 Task: Learn more about a business.
Action: Mouse moved to (936, 127)
Screenshot: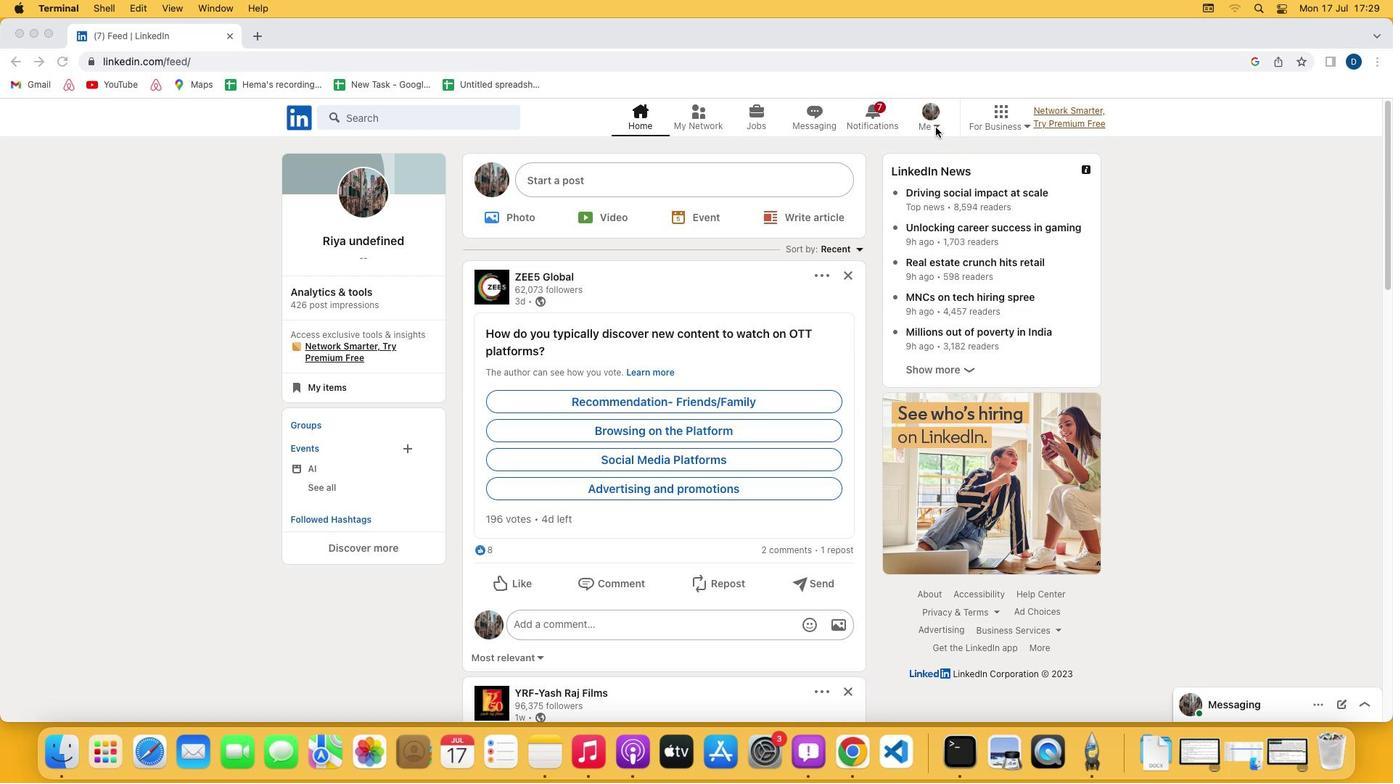 
Action: Mouse pressed left at (936, 127)
Screenshot: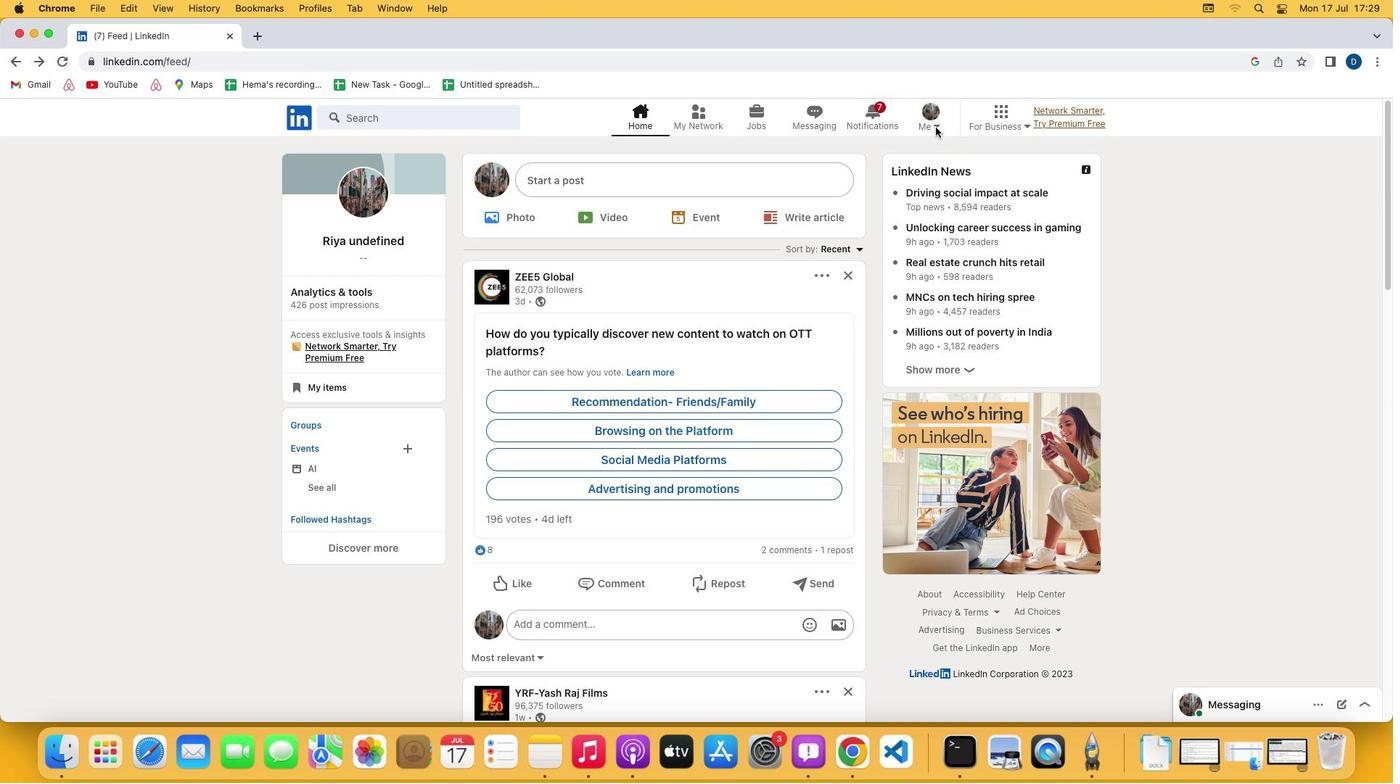 
Action: Mouse moved to (938, 126)
Screenshot: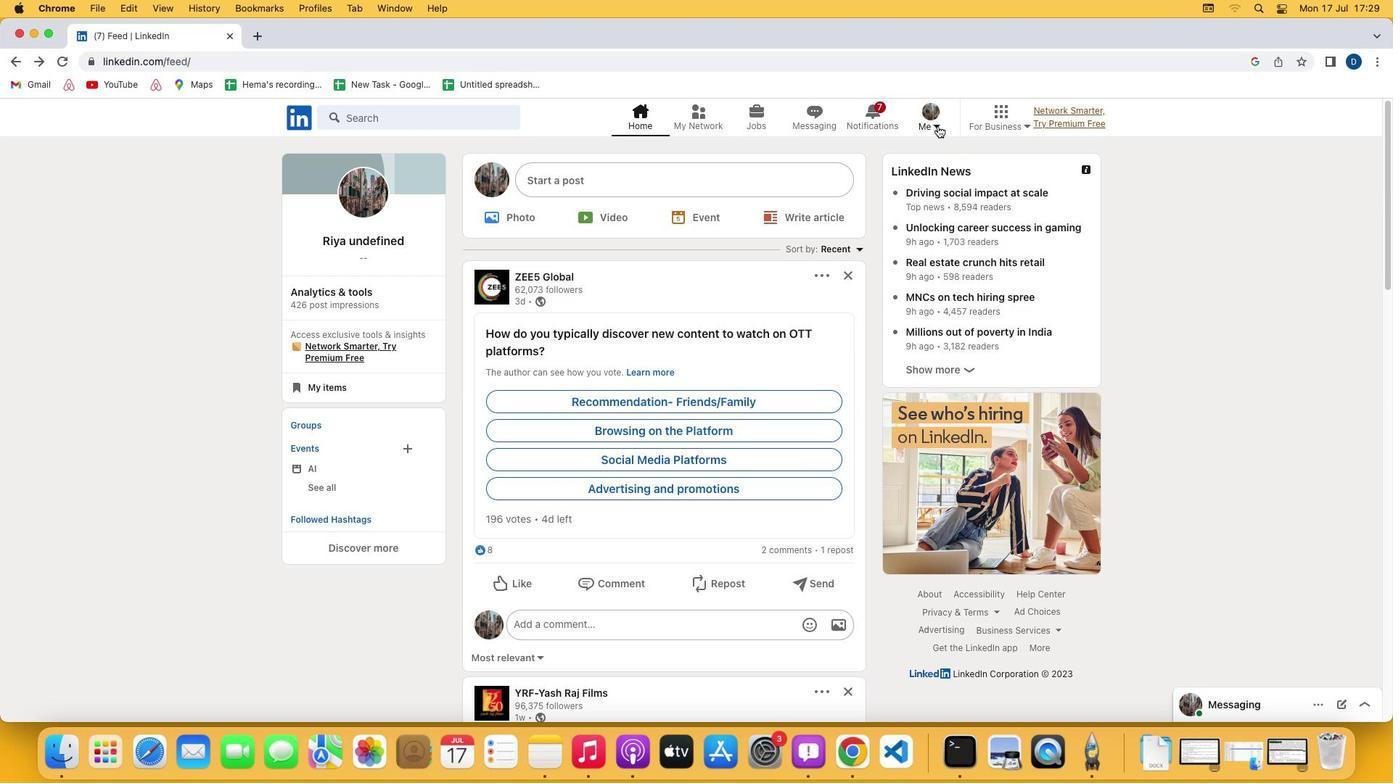 
Action: Mouse pressed left at (938, 126)
Screenshot: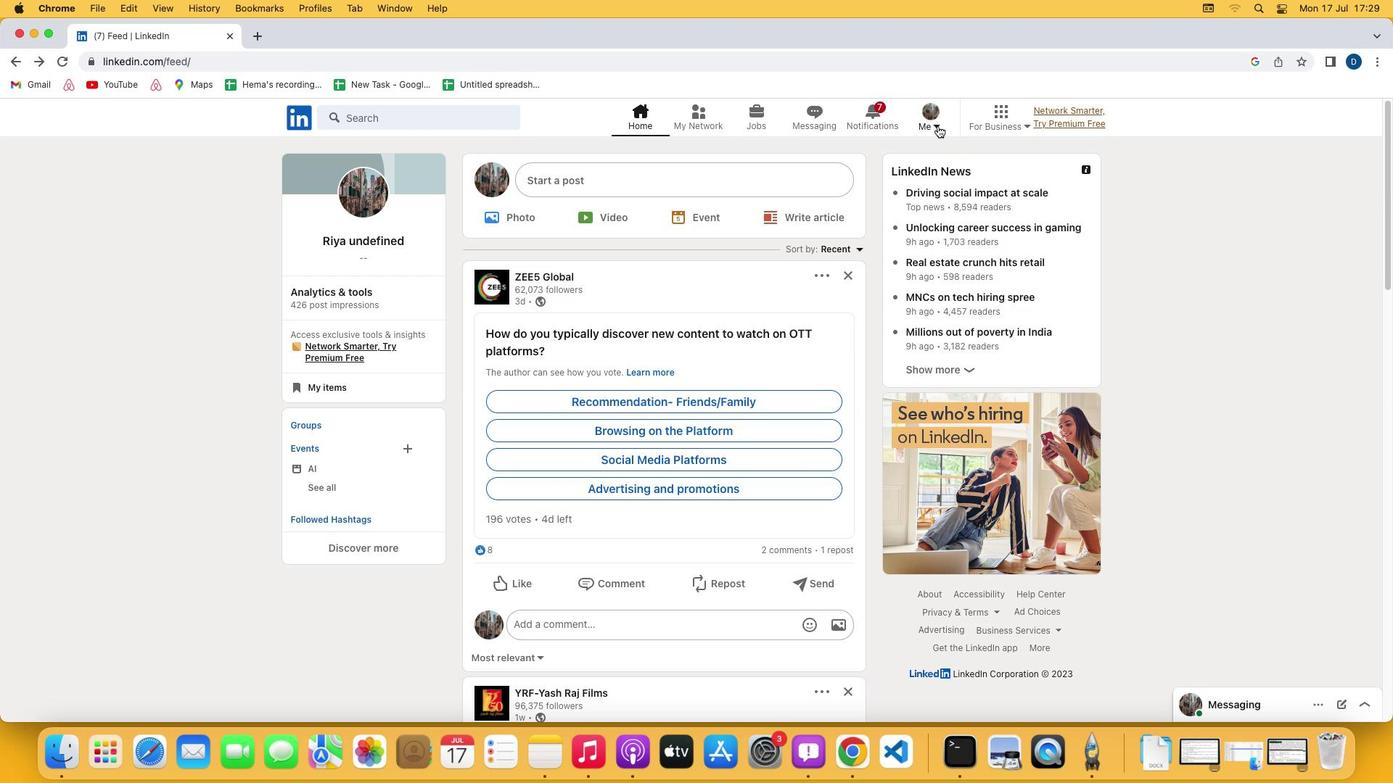 
Action: Mouse moved to (831, 279)
Screenshot: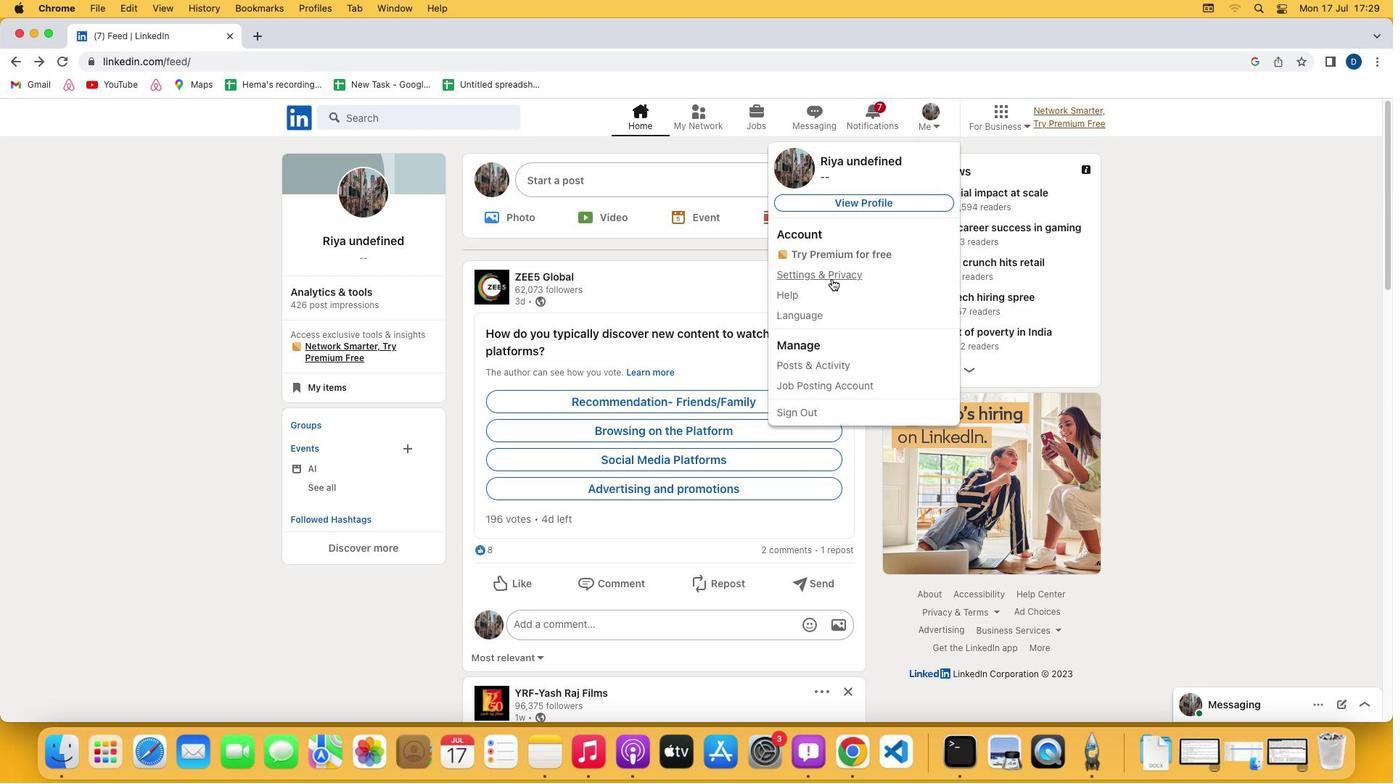 
Action: Mouse pressed left at (831, 279)
Screenshot: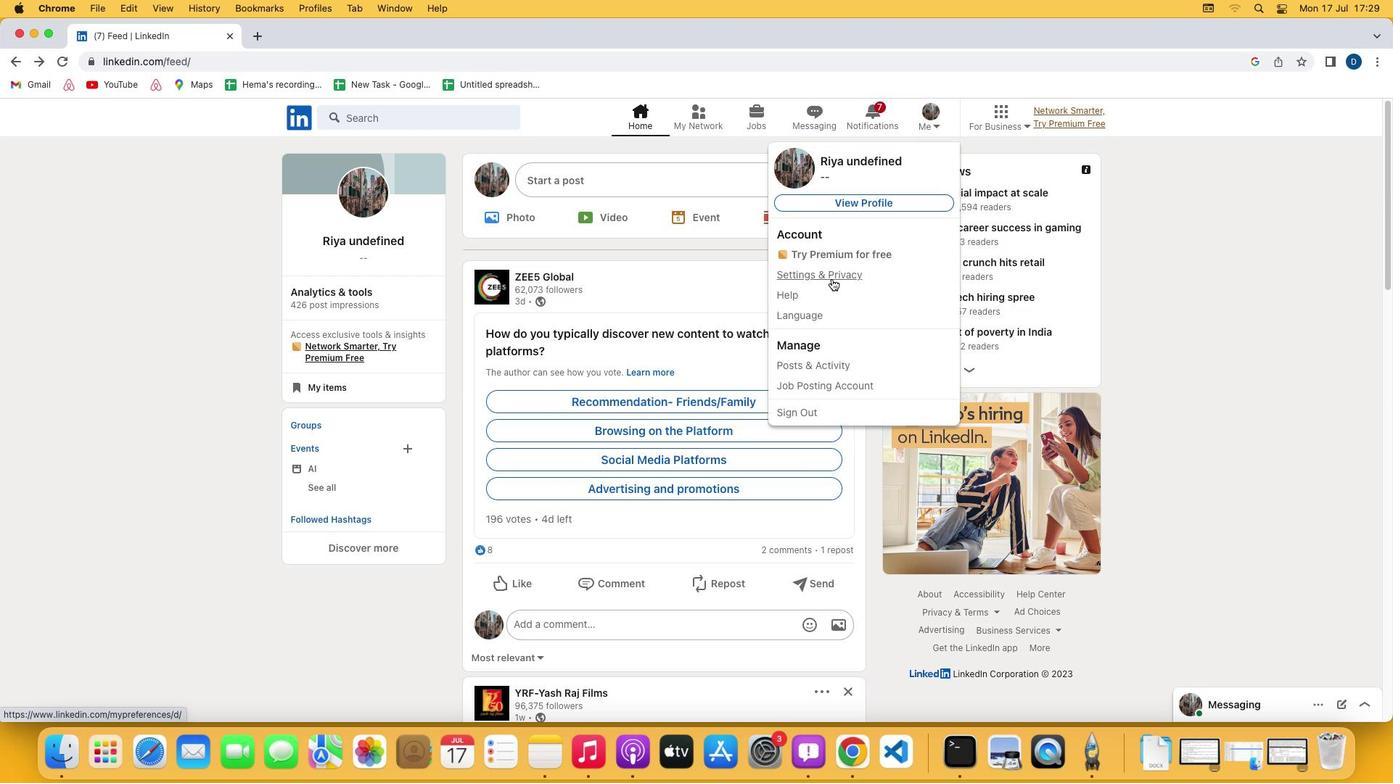 
Action: Mouse moved to (607, 487)
Screenshot: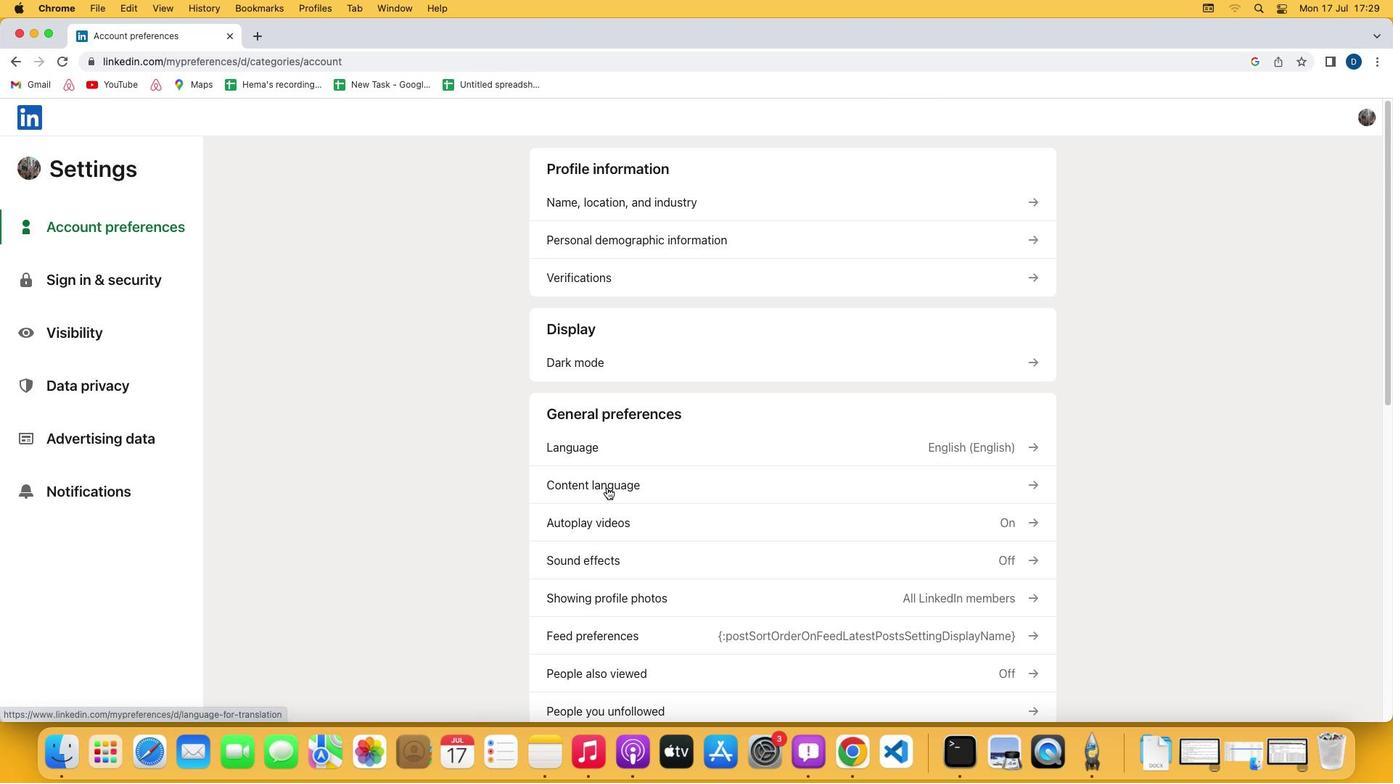 
Action: Mouse scrolled (607, 487) with delta (0, 0)
Screenshot: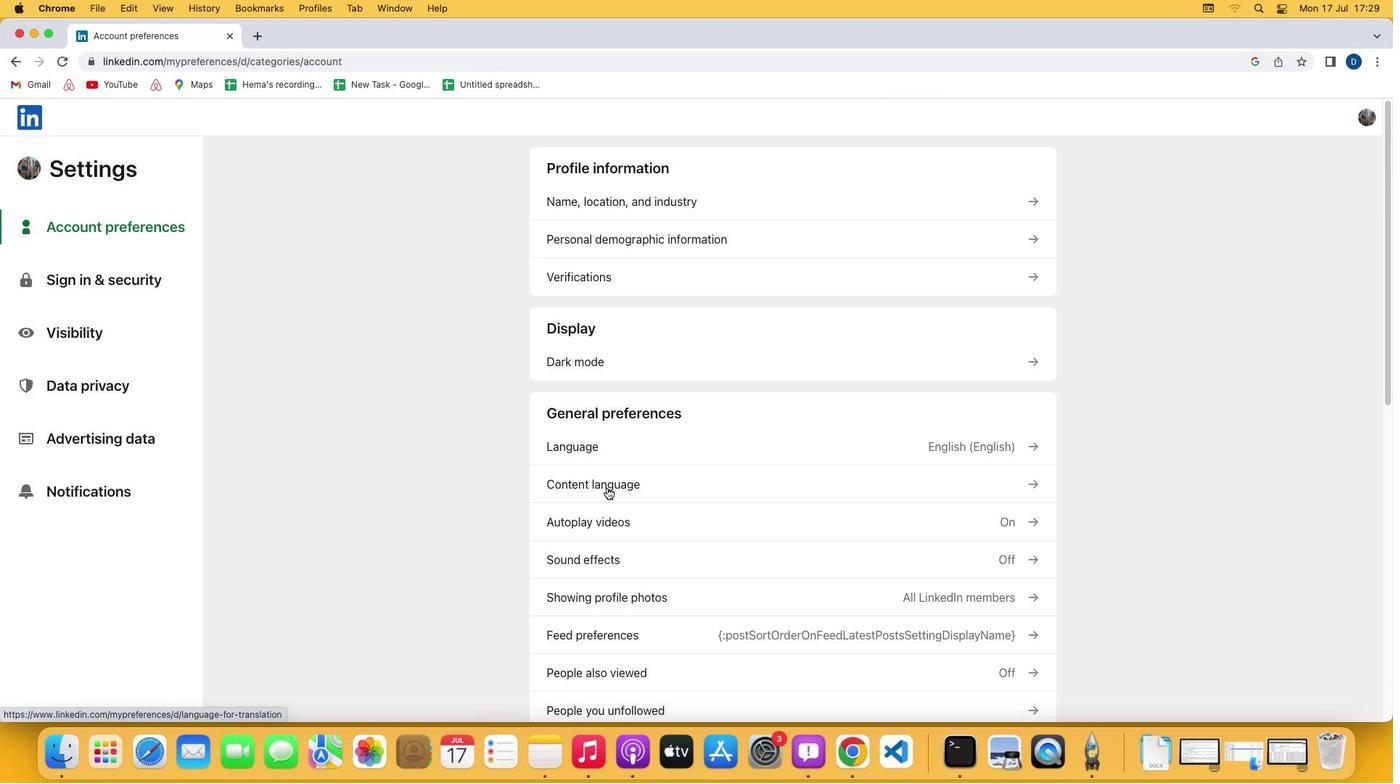 
Action: Mouse scrolled (607, 487) with delta (0, 0)
Screenshot: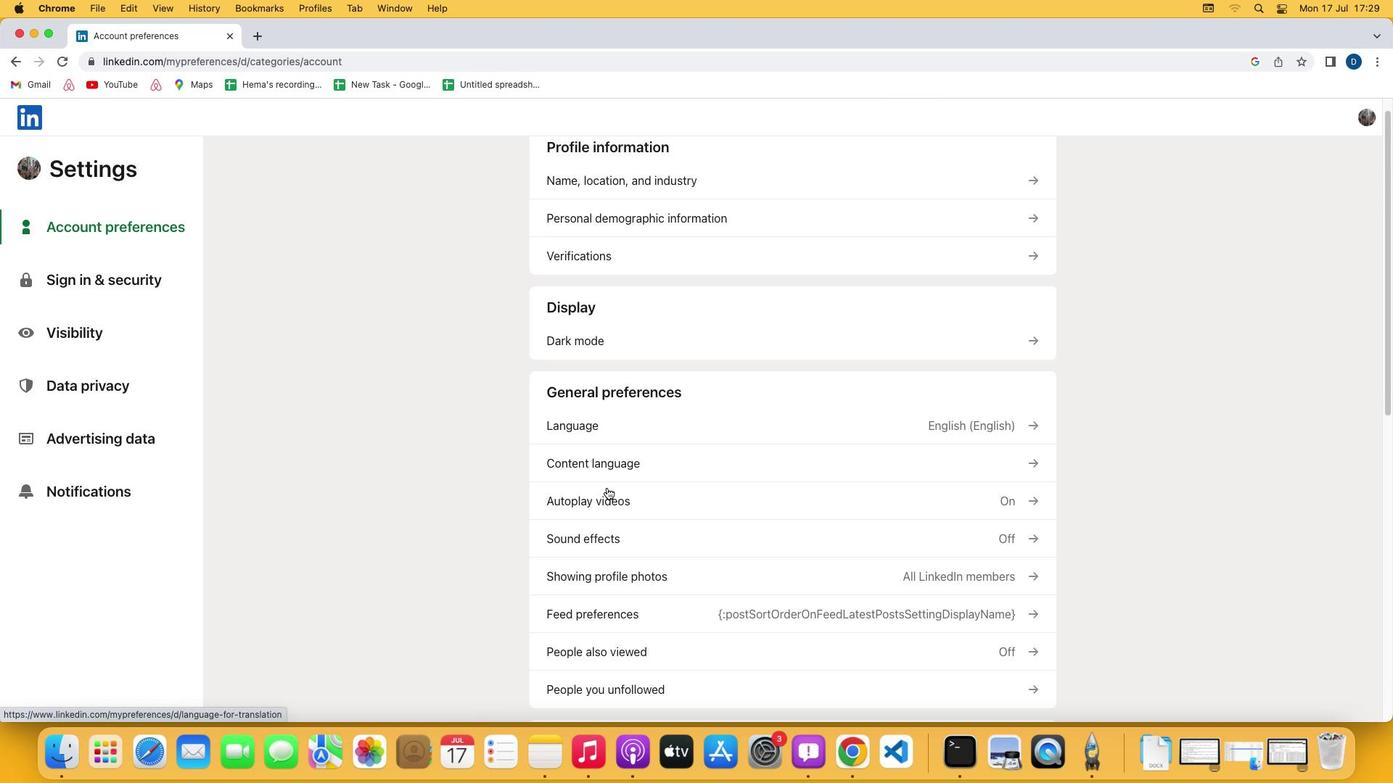 
Action: Mouse scrolled (607, 487) with delta (0, -2)
Screenshot: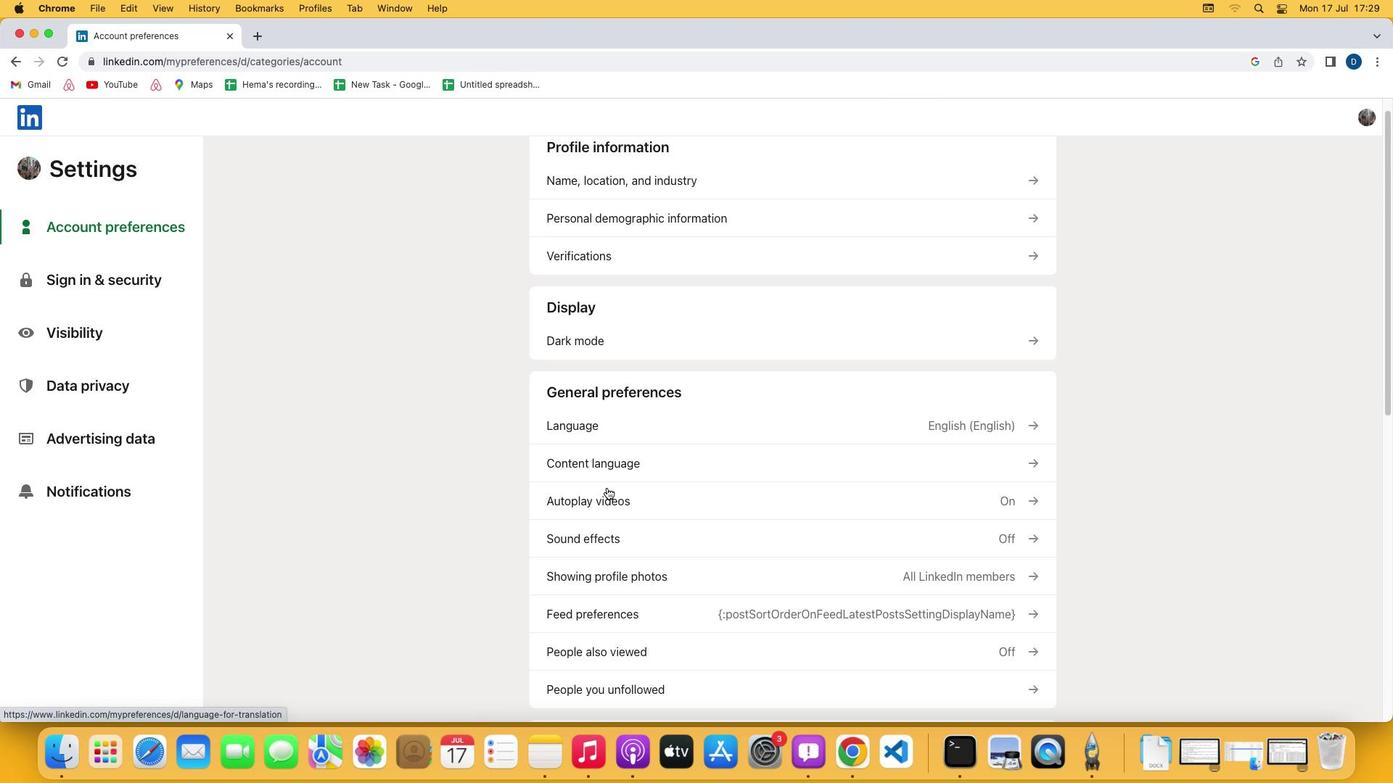 
Action: Mouse scrolled (607, 487) with delta (0, -3)
Screenshot: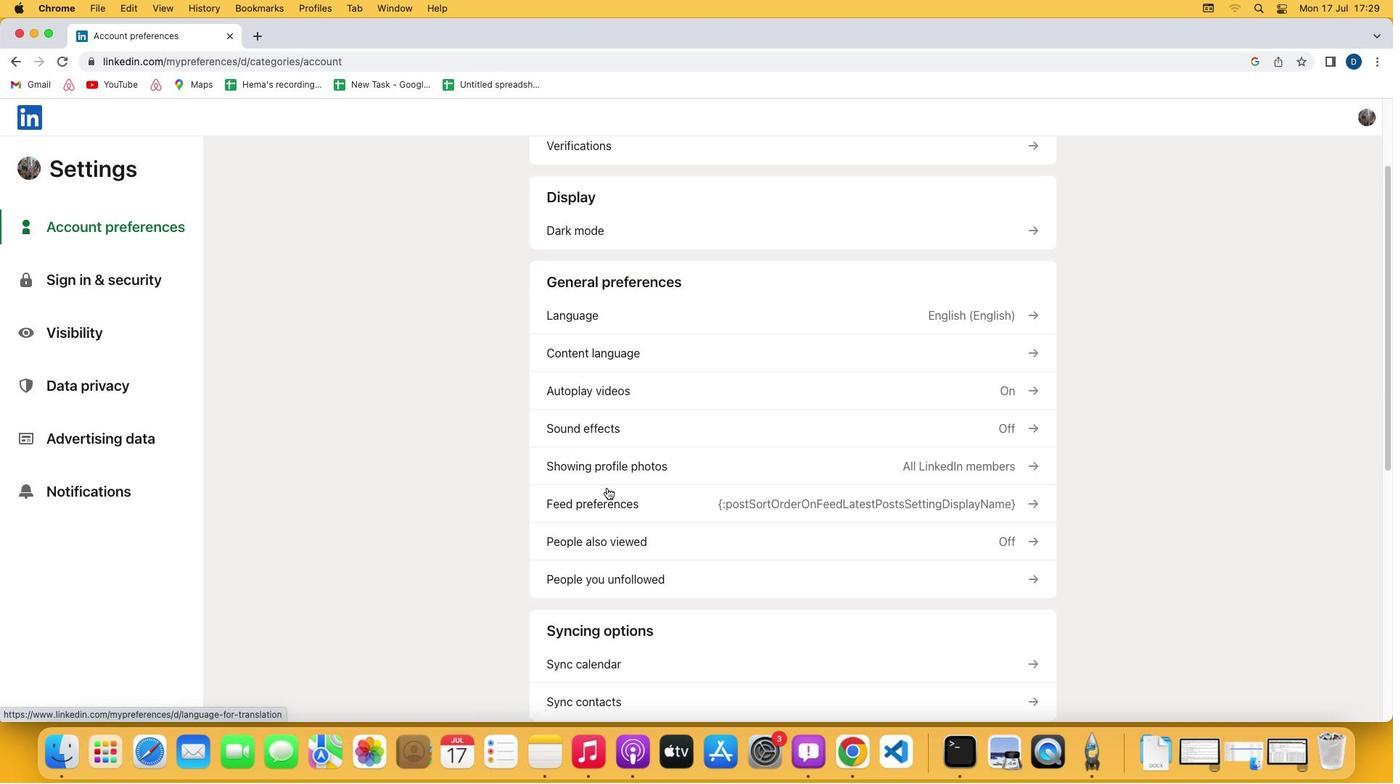 
Action: Mouse scrolled (607, 487) with delta (0, -4)
Screenshot: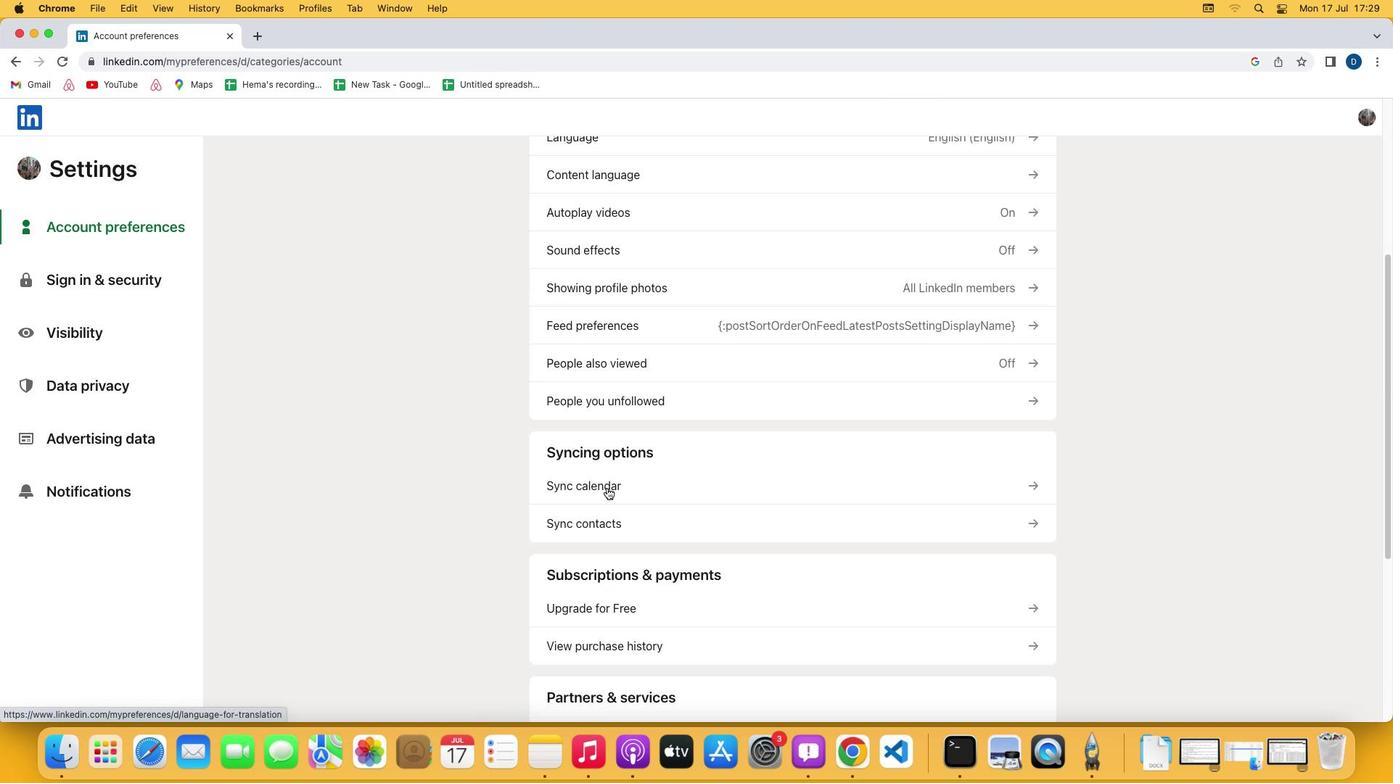 
Action: Mouse moved to (610, 431)
Screenshot: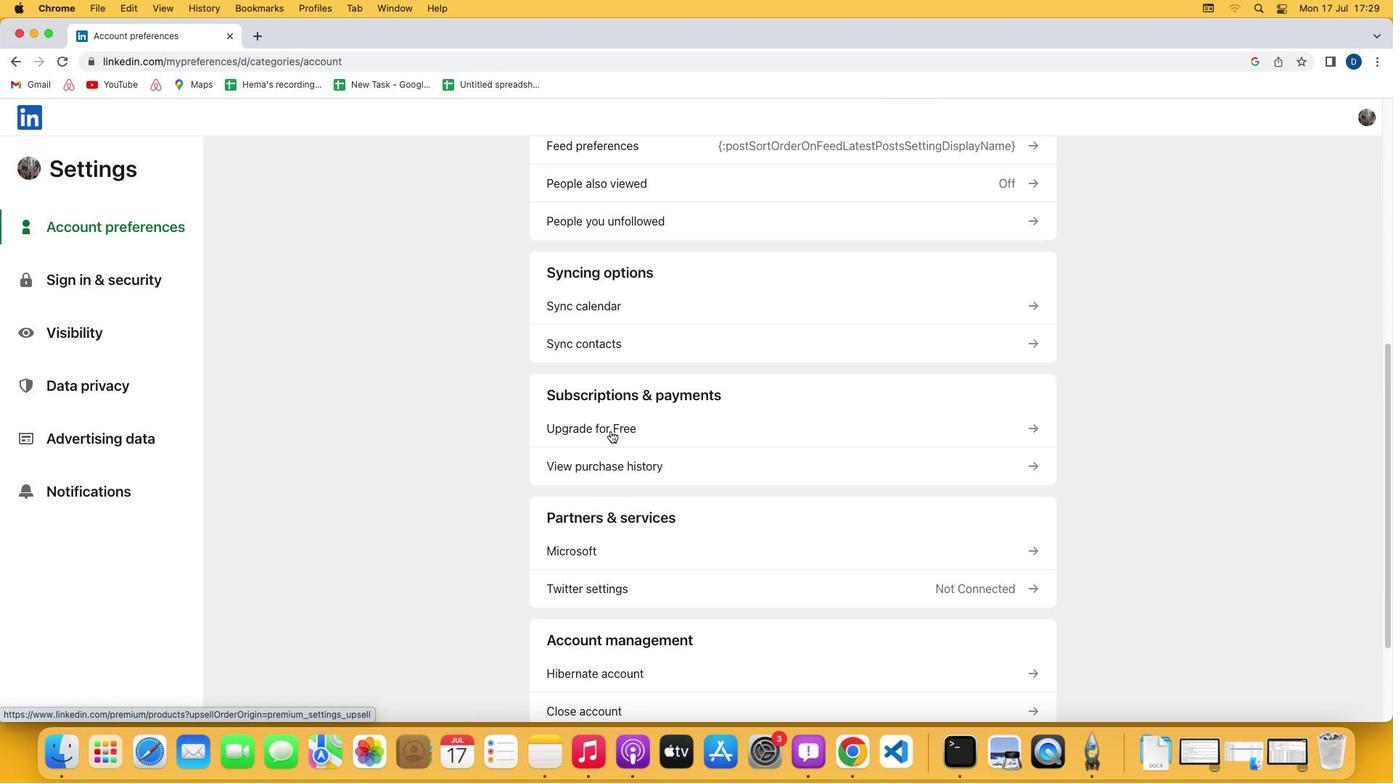 
Action: Mouse pressed left at (610, 431)
Screenshot: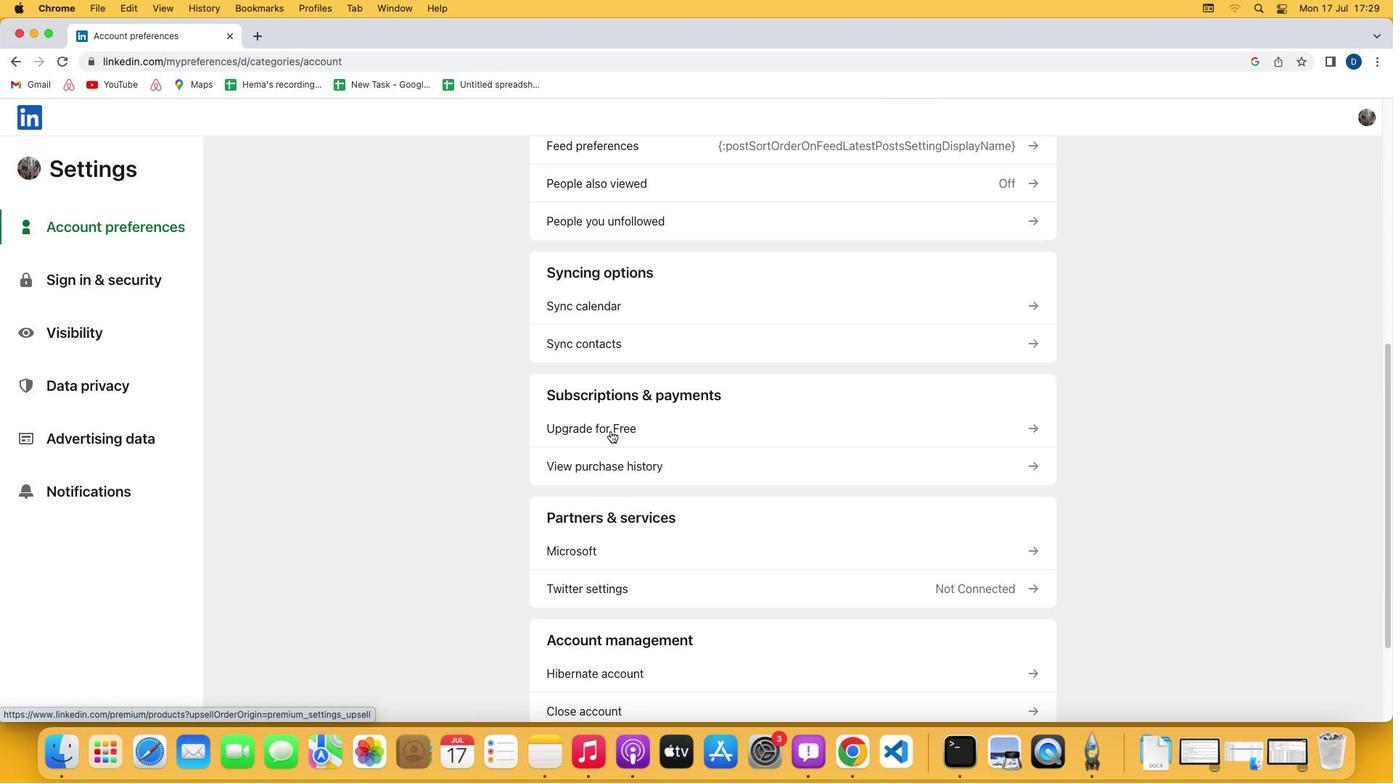 
Action: Mouse moved to (566, 426)
Screenshot: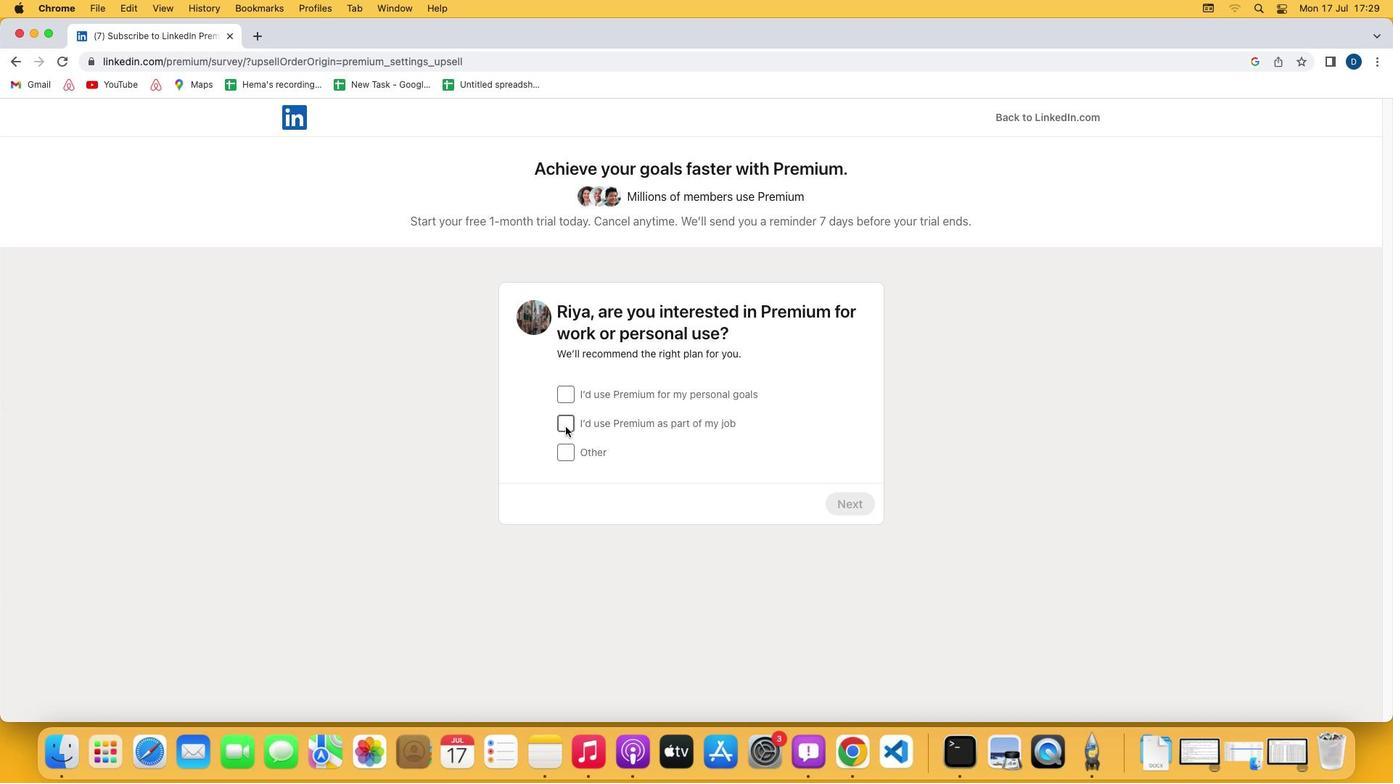 
Action: Mouse pressed left at (566, 426)
Screenshot: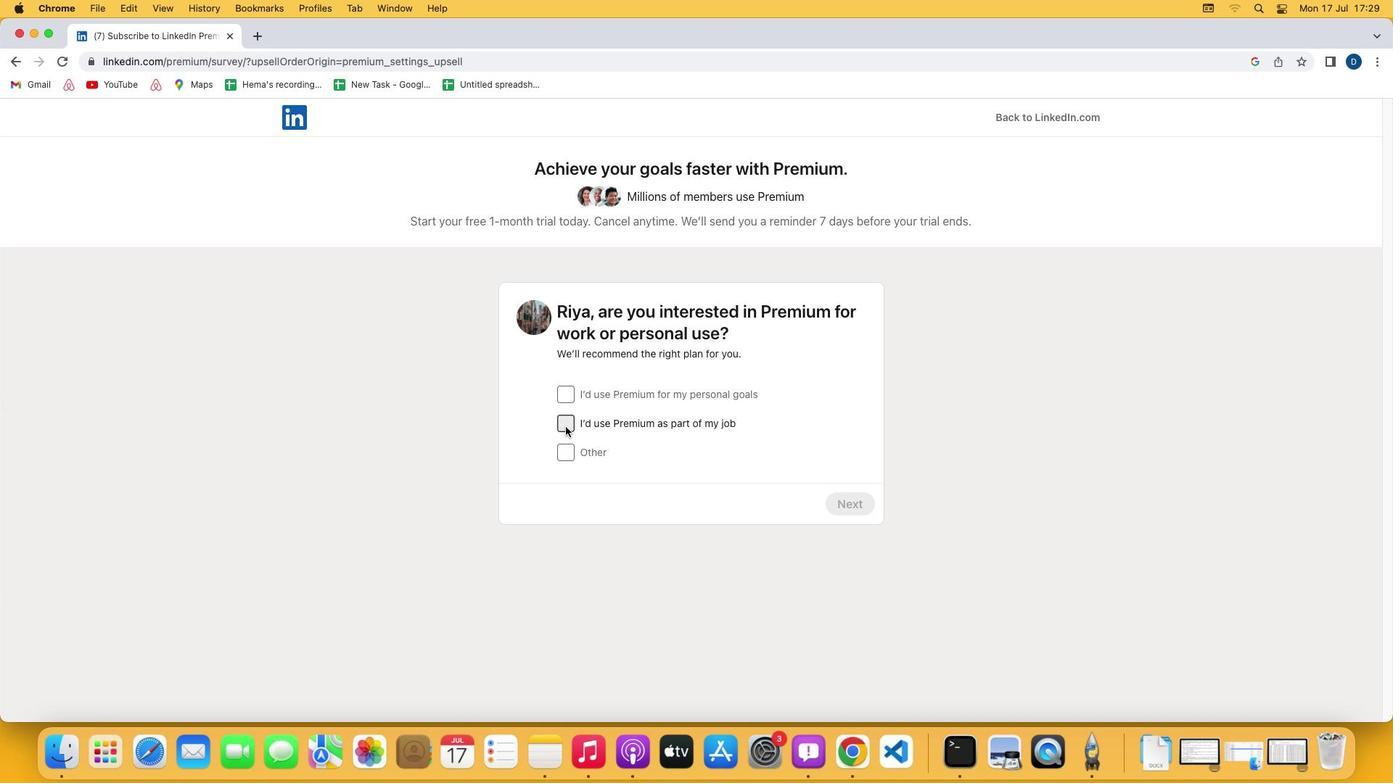 
Action: Mouse moved to (846, 500)
Screenshot: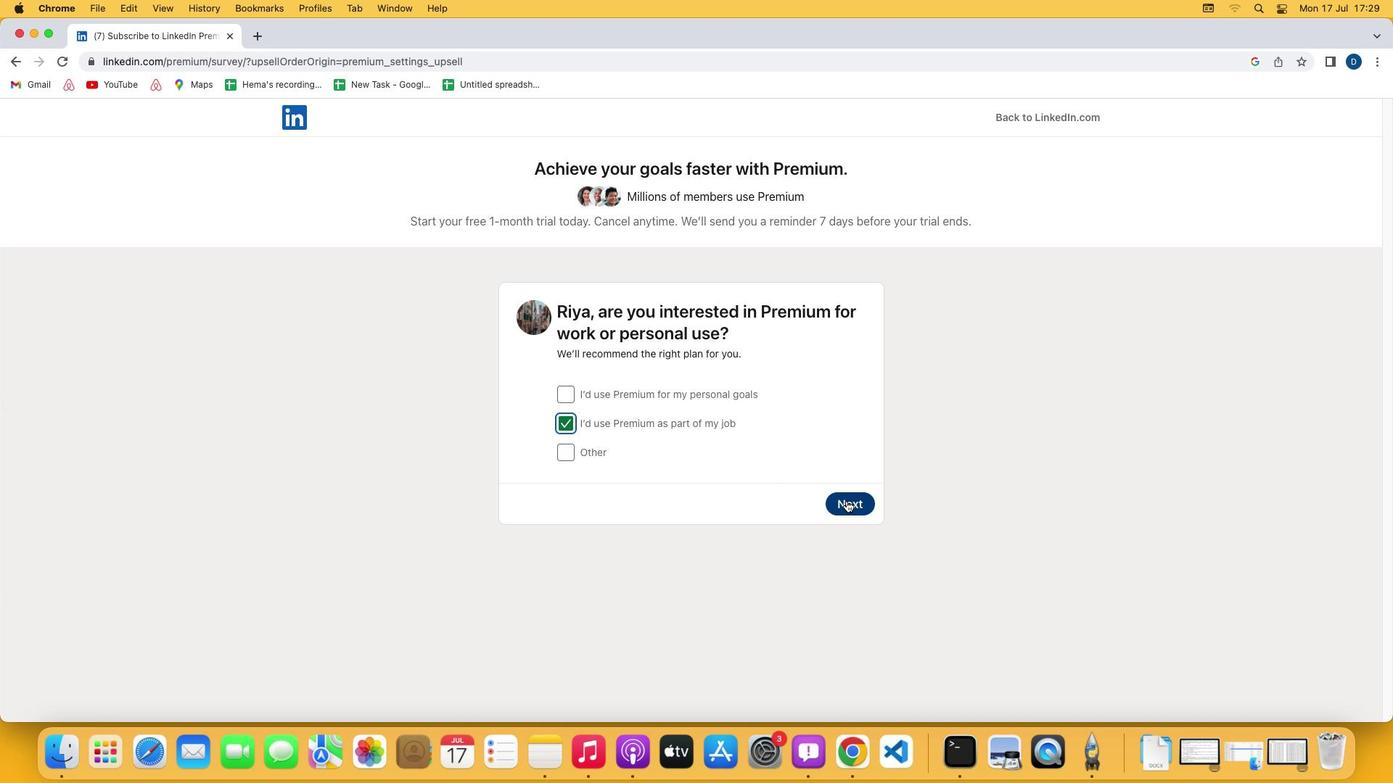 
Action: Mouse pressed left at (846, 500)
Screenshot: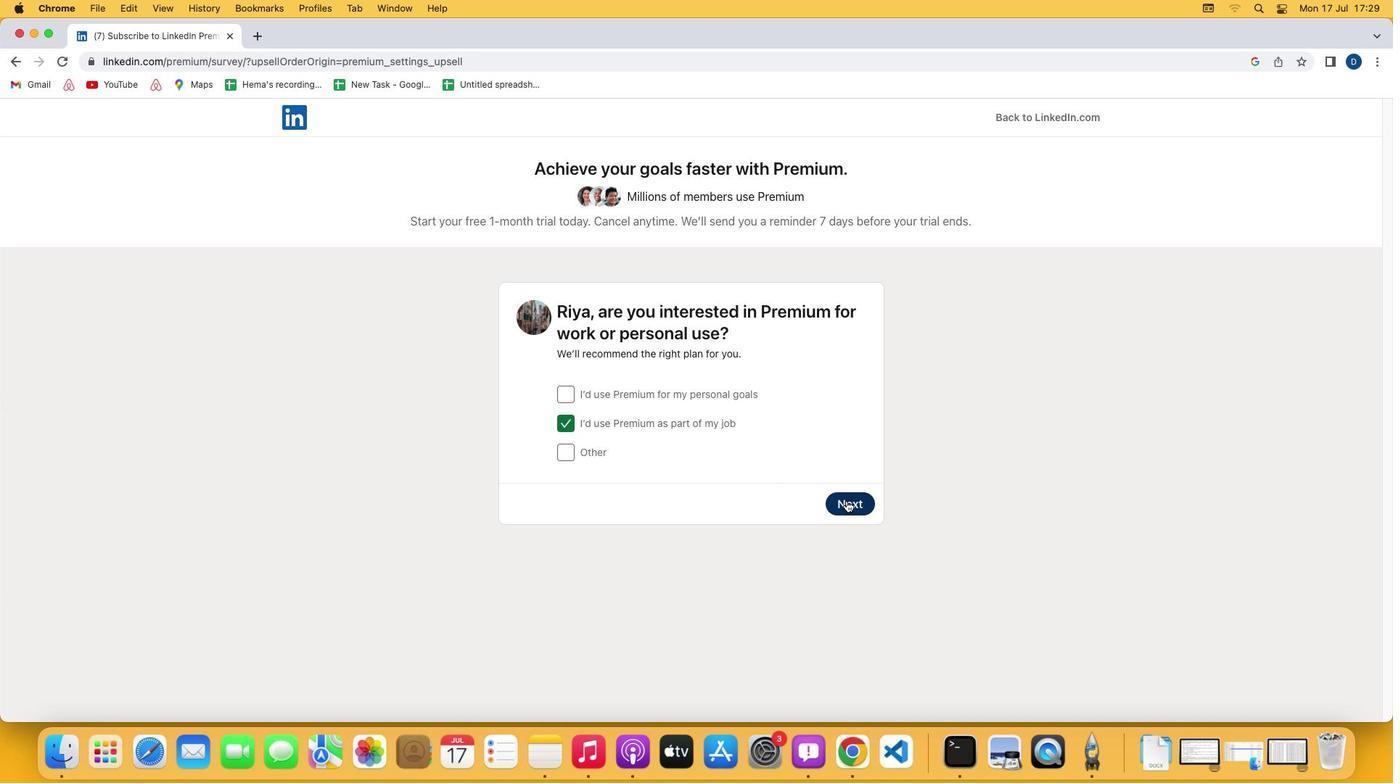 
Action: Mouse moved to (566, 536)
Screenshot: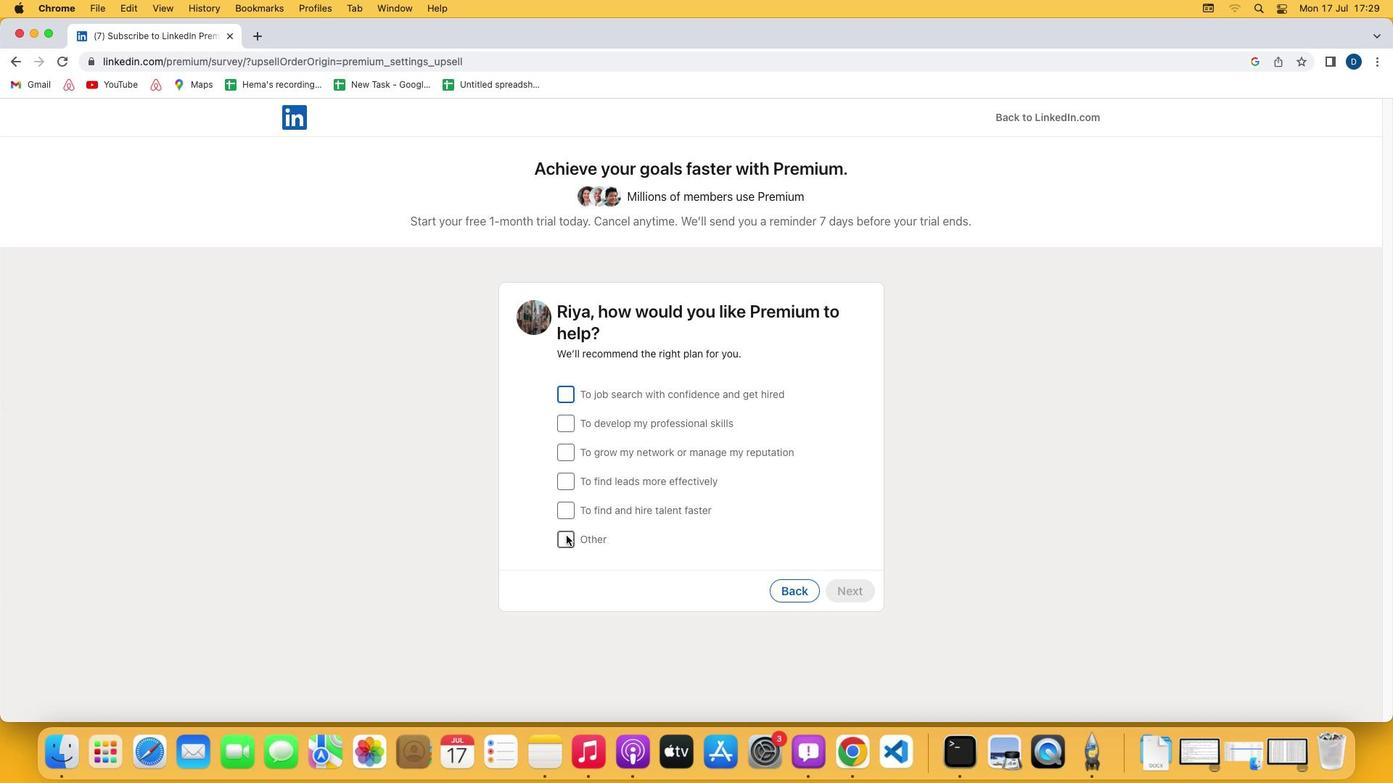 
Action: Mouse pressed left at (566, 536)
Screenshot: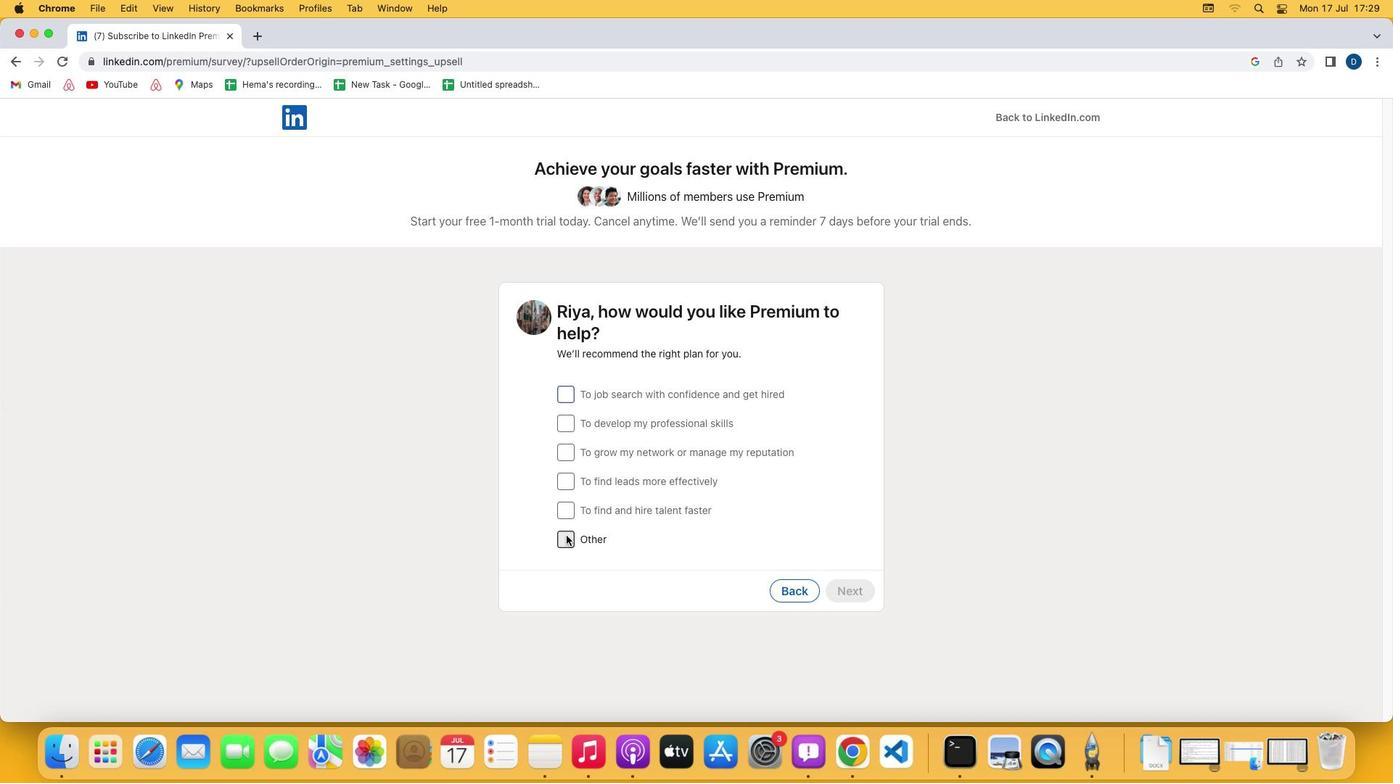 
Action: Mouse moved to (845, 590)
Screenshot: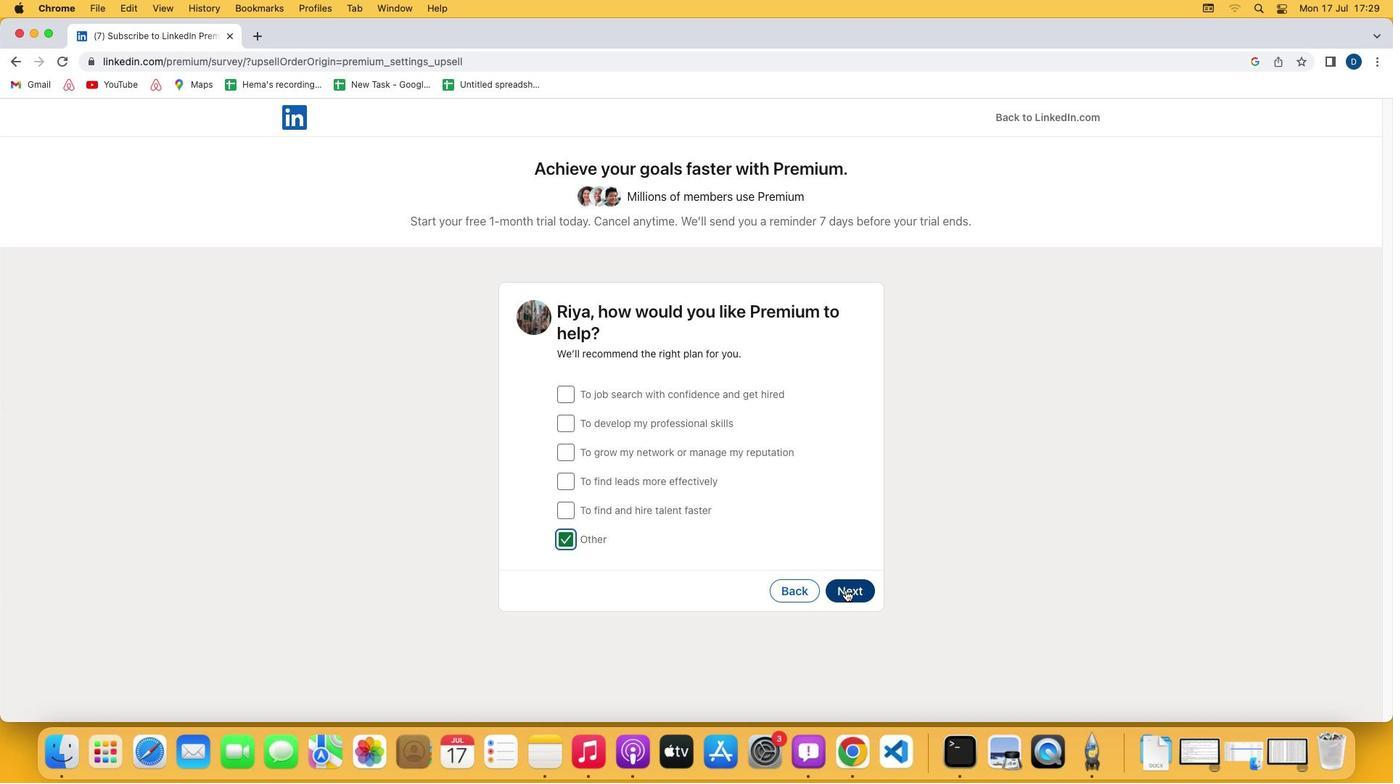 
Action: Mouse pressed left at (845, 590)
Screenshot: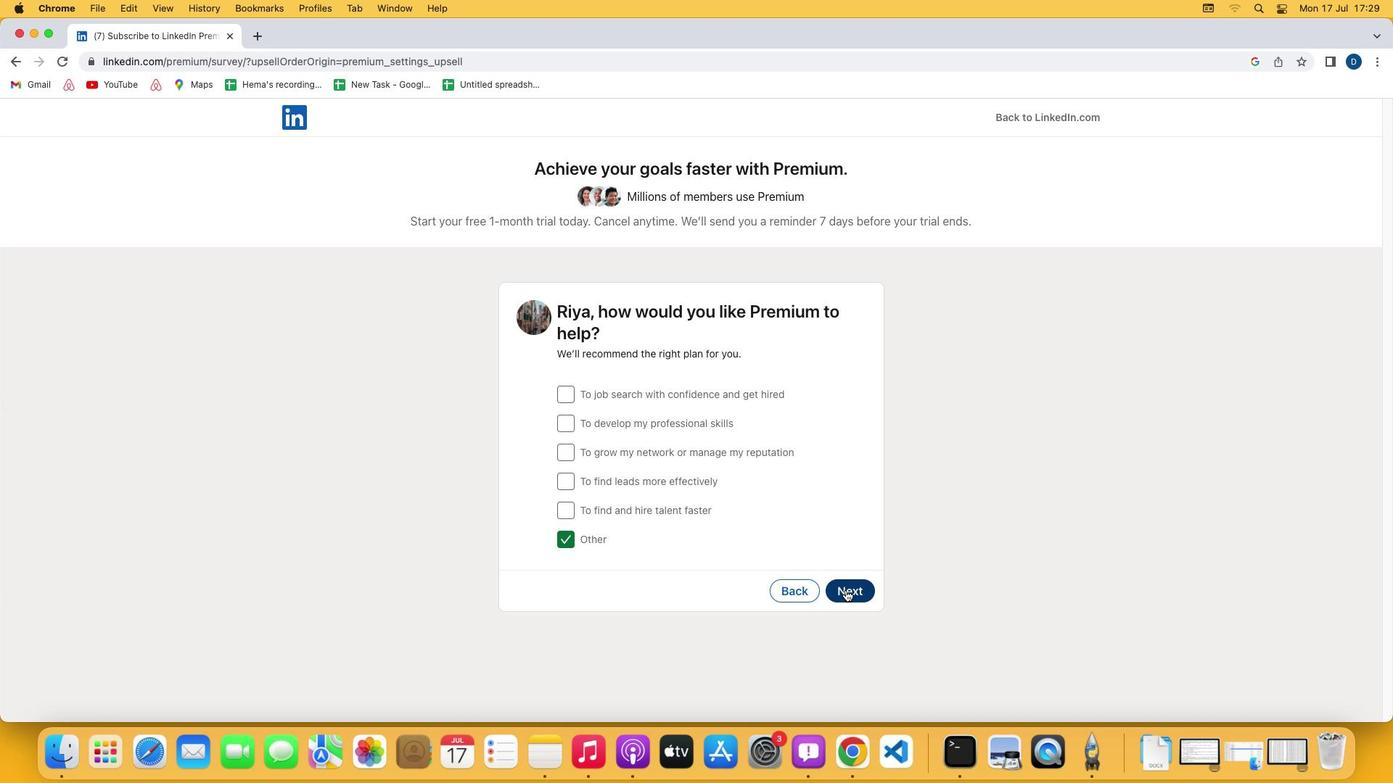 
Action: Mouse moved to (651, 592)
Screenshot: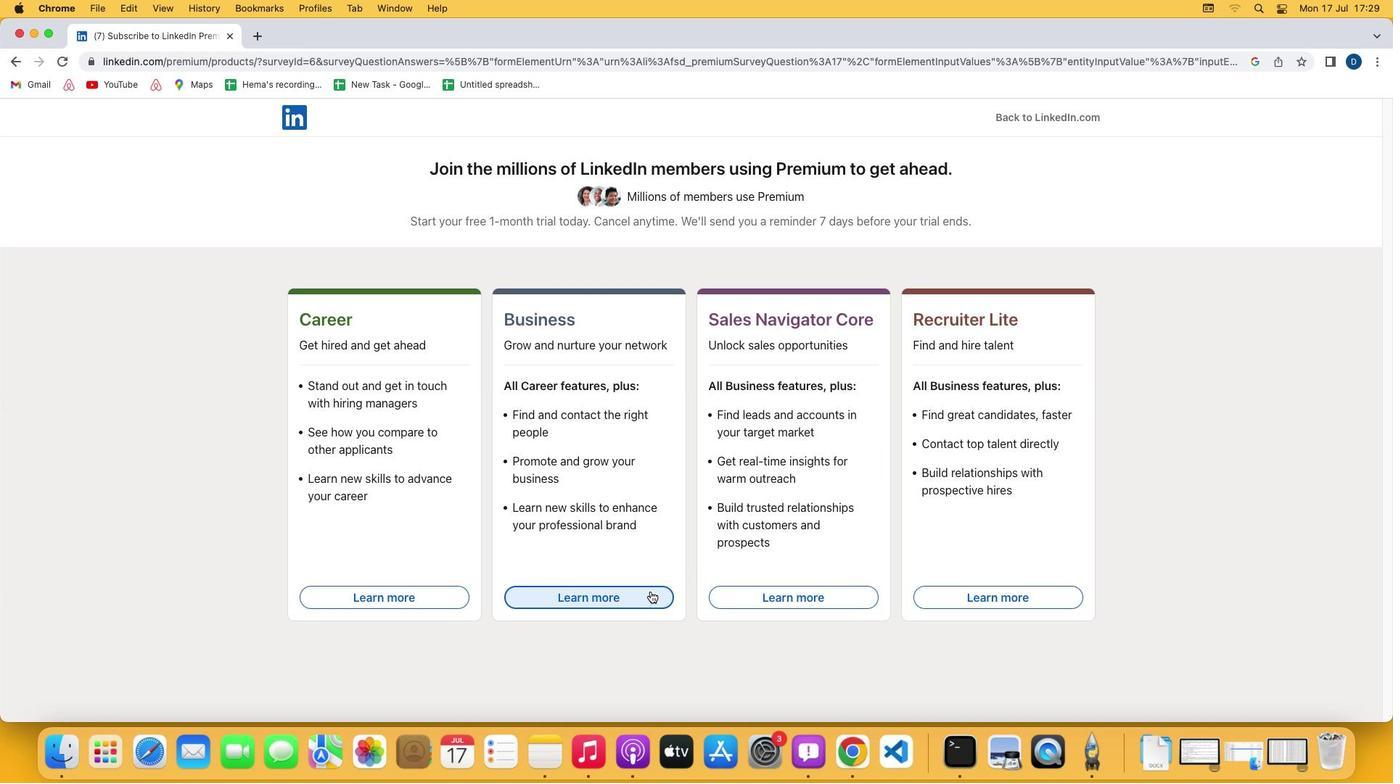 
Action: Mouse pressed left at (651, 592)
Screenshot: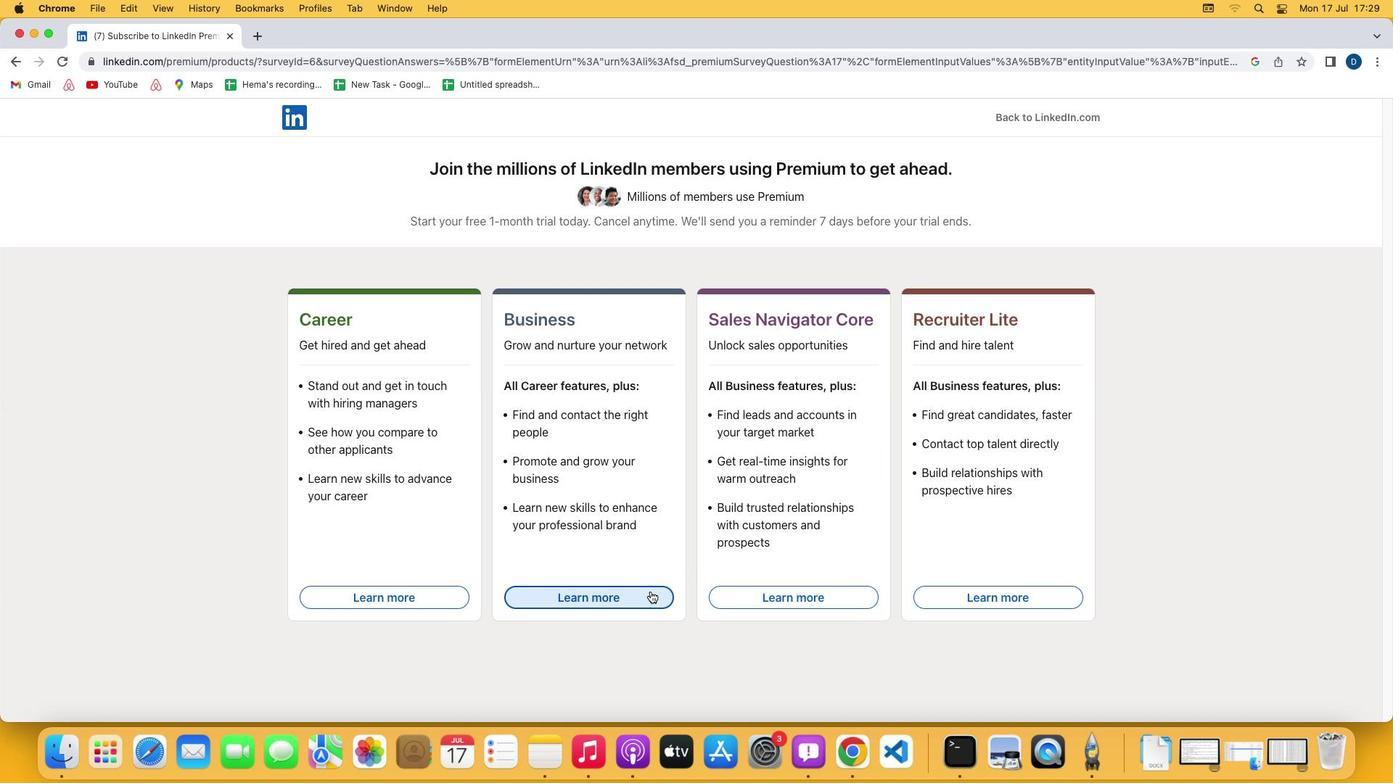 
